 Task: Reply to email with the signature Claire Howard with the subject 'Request for a refund' from softage.1@softage.net with the message 'Would it be possible to schedule a project review meeting next week?'
Action: Mouse moved to (1126, 274)
Screenshot: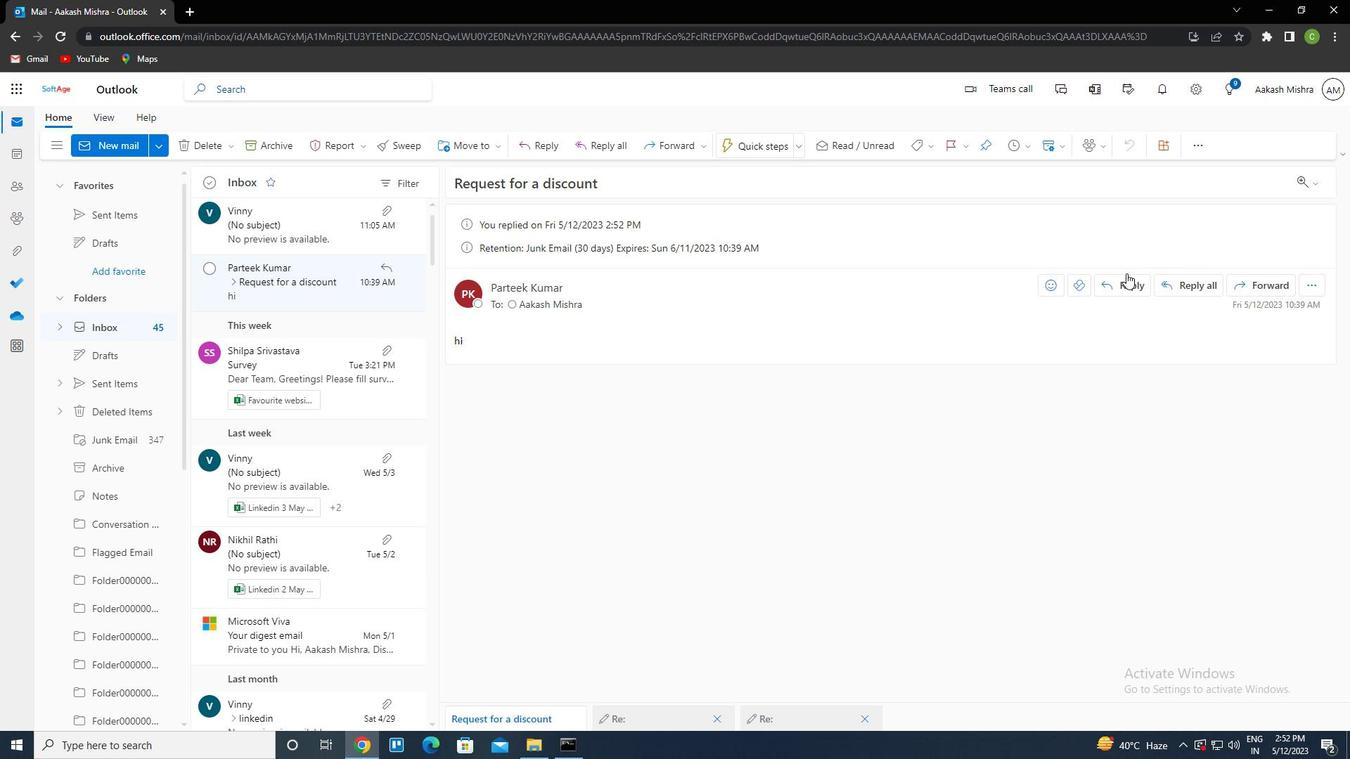 
Action: Mouse pressed left at (1126, 274)
Screenshot: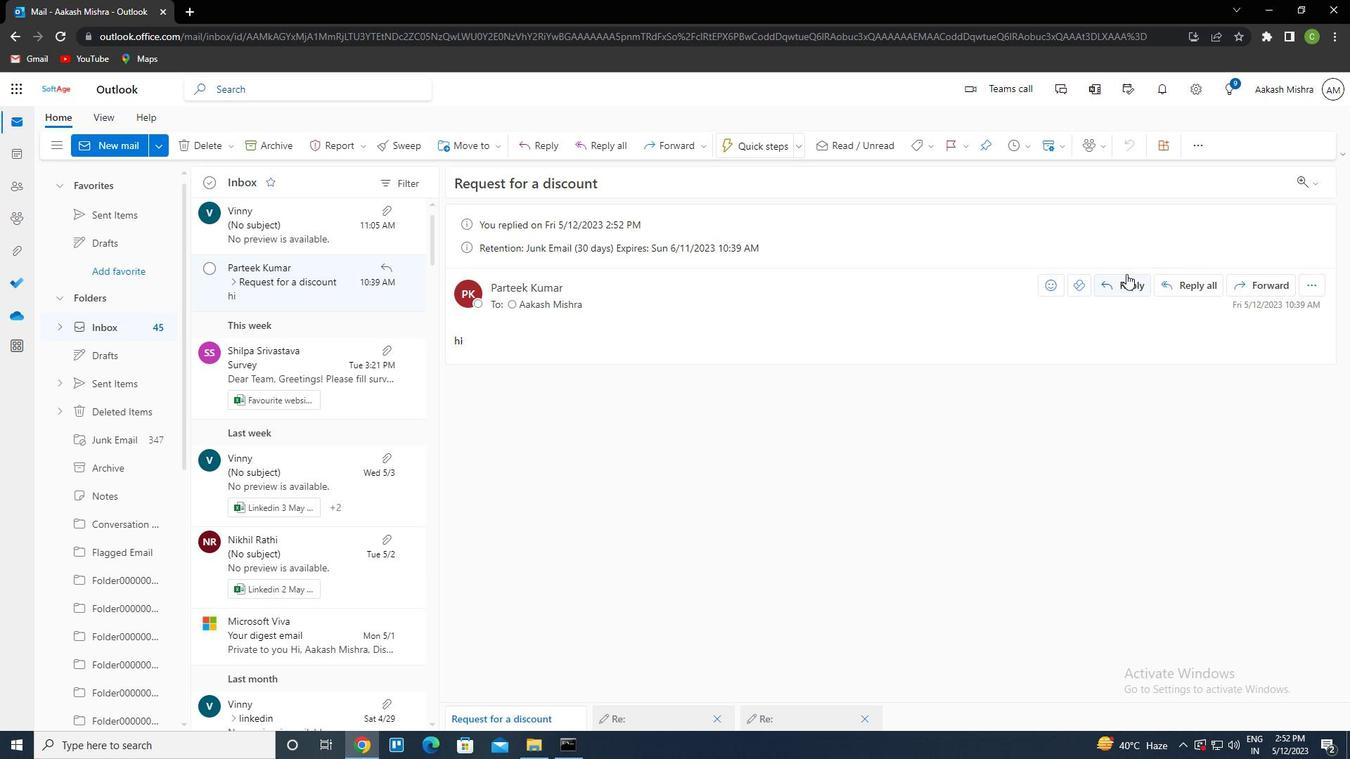 
Action: Mouse moved to (913, 150)
Screenshot: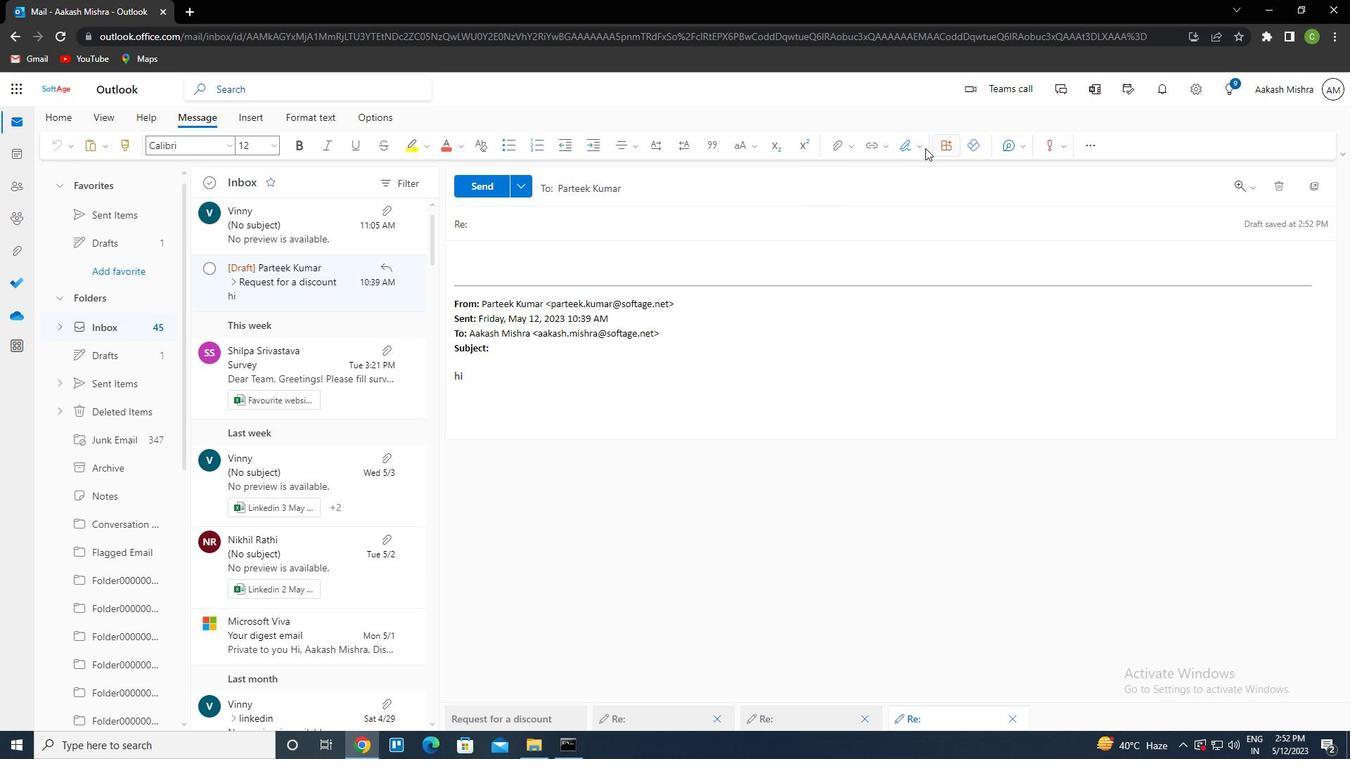 
Action: Mouse pressed left at (913, 150)
Screenshot: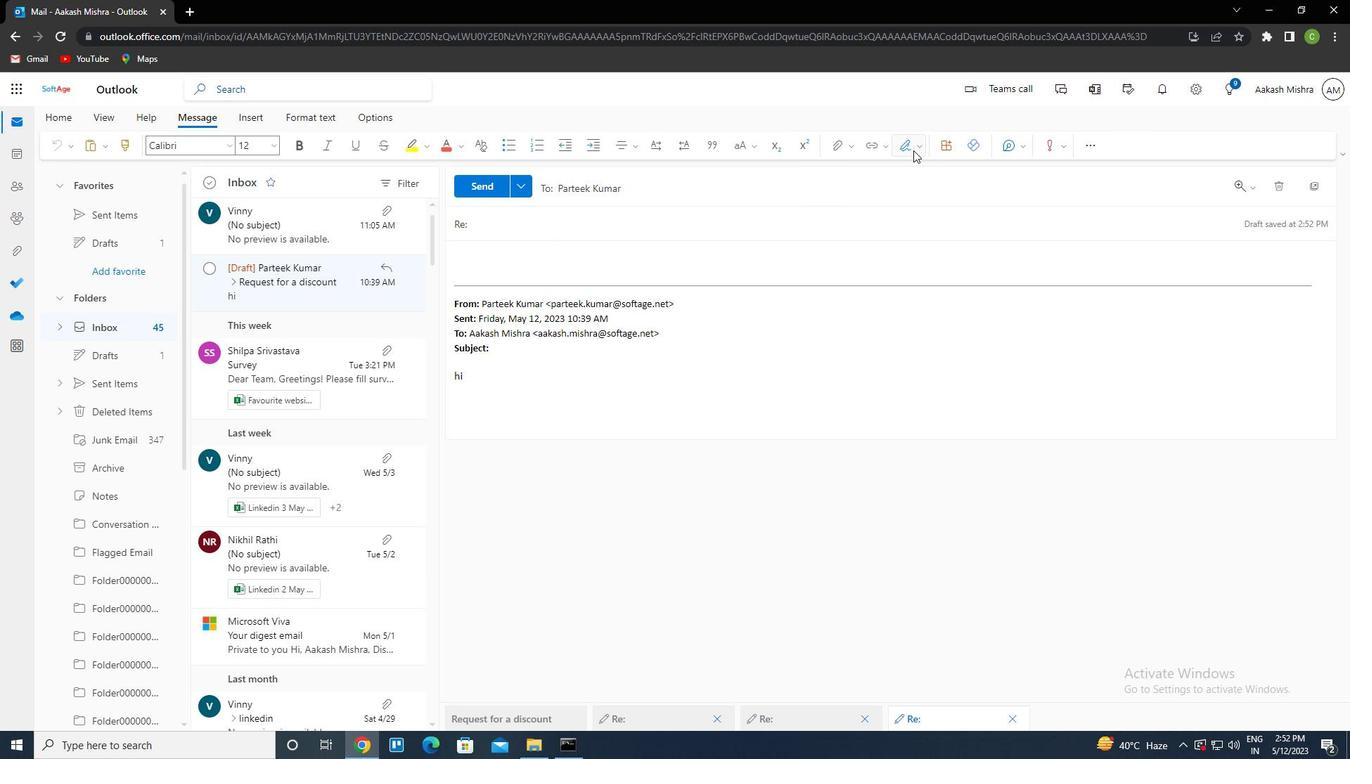
Action: Mouse moved to (873, 210)
Screenshot: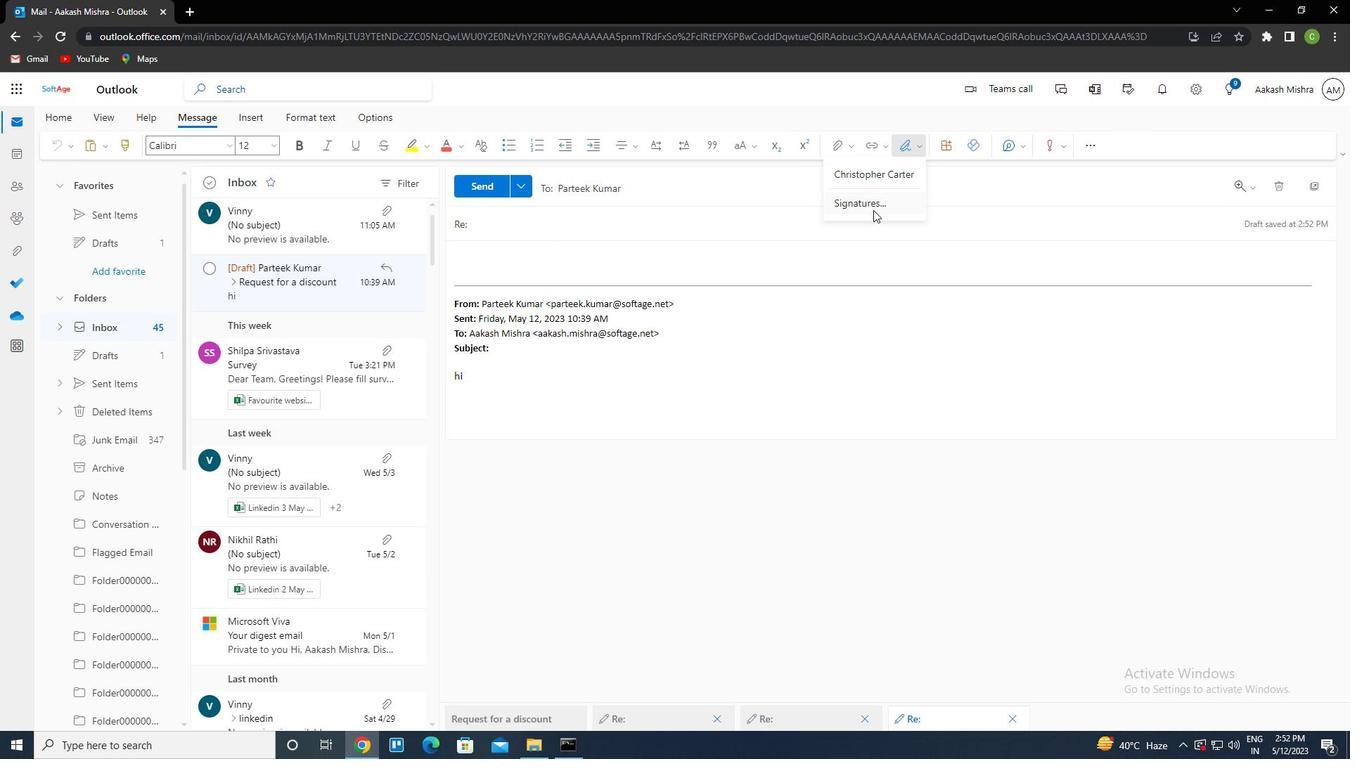 
Action: Mouse pressed left at (873, 210)
Screenshot: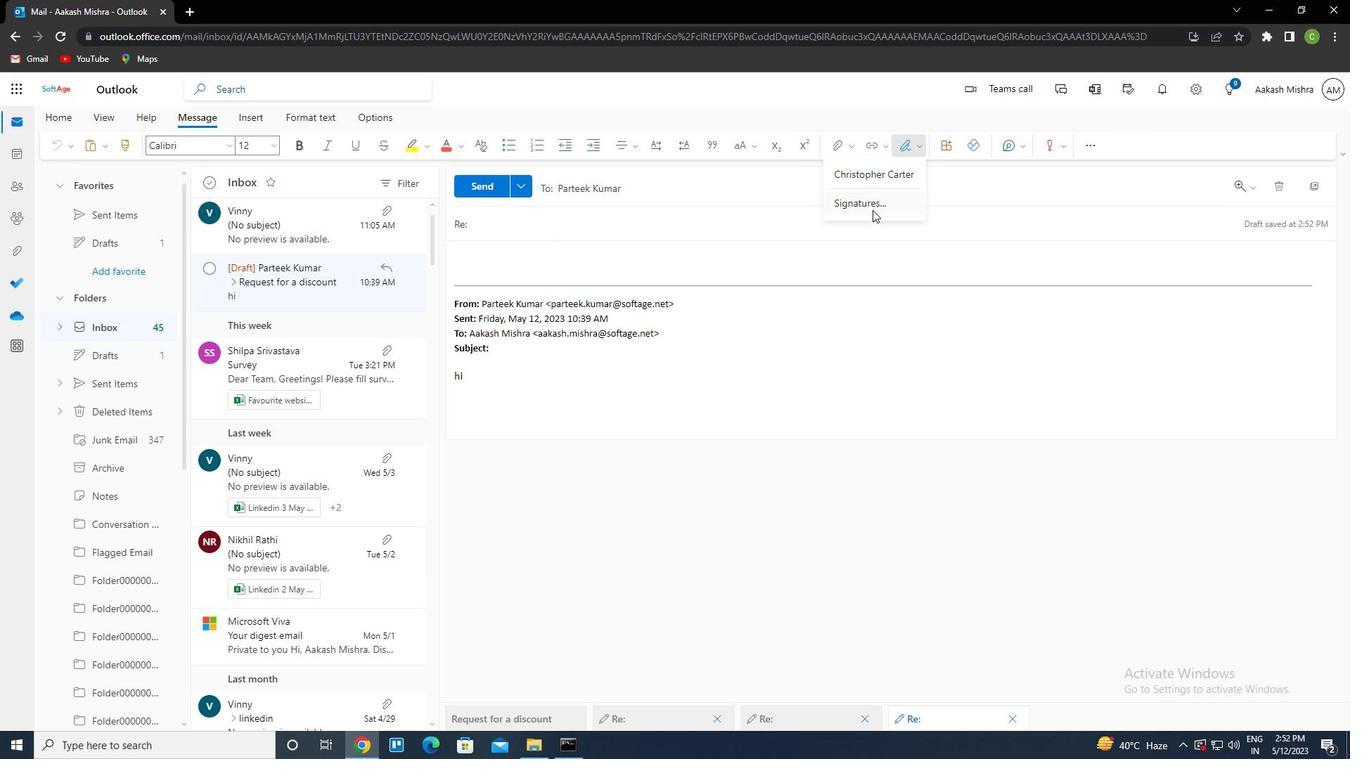 
Action: Mouse moved to (950, 253)
Screenshot: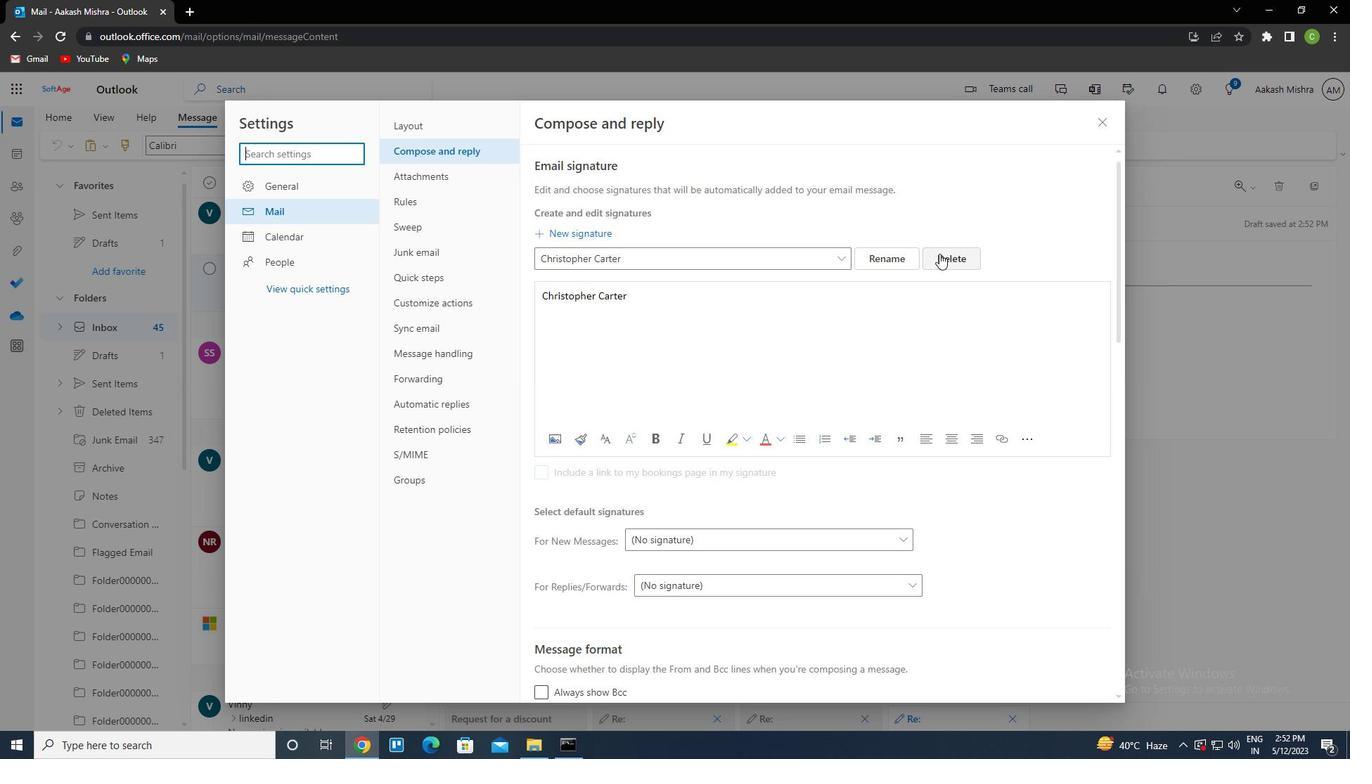 
Action: Mouse pressed left at (950, 253)
Screenshot: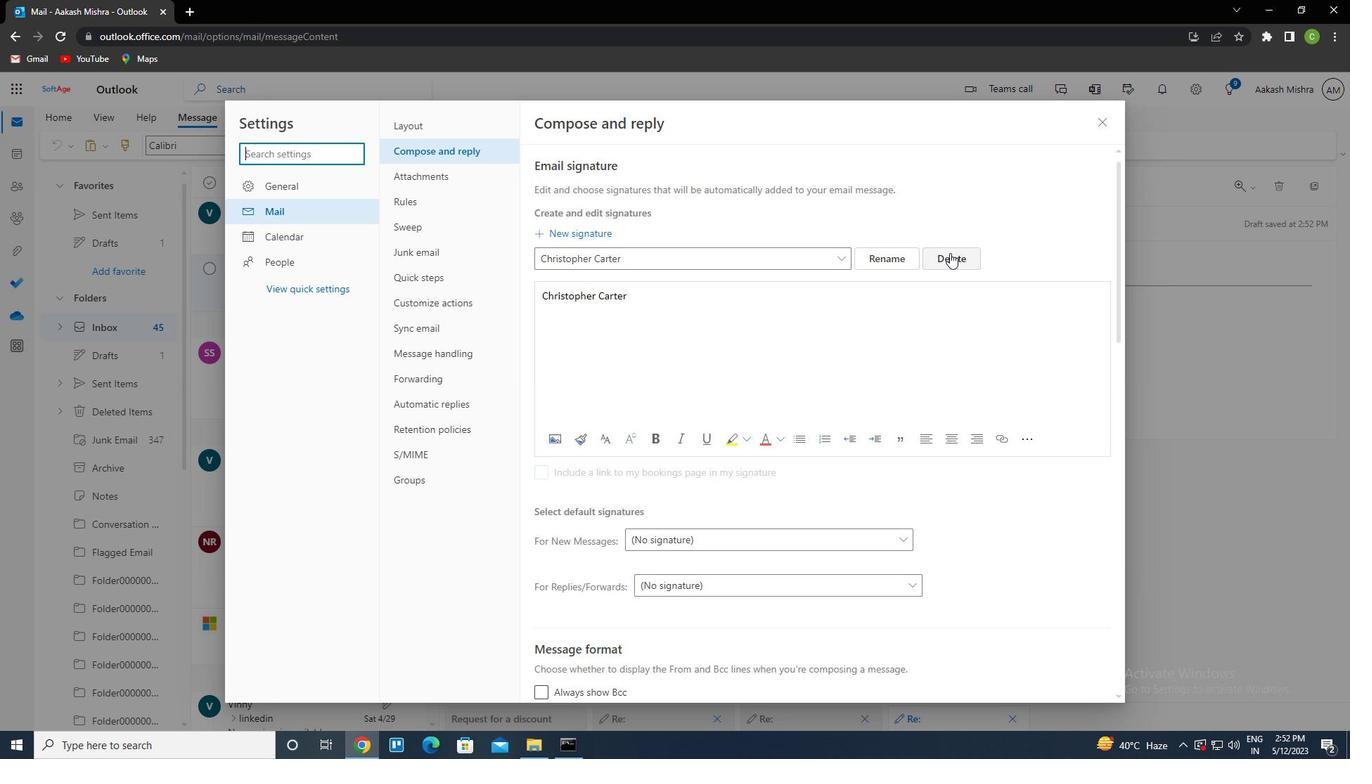 
Action: Mouse moved to (633, 263)
Screenshot: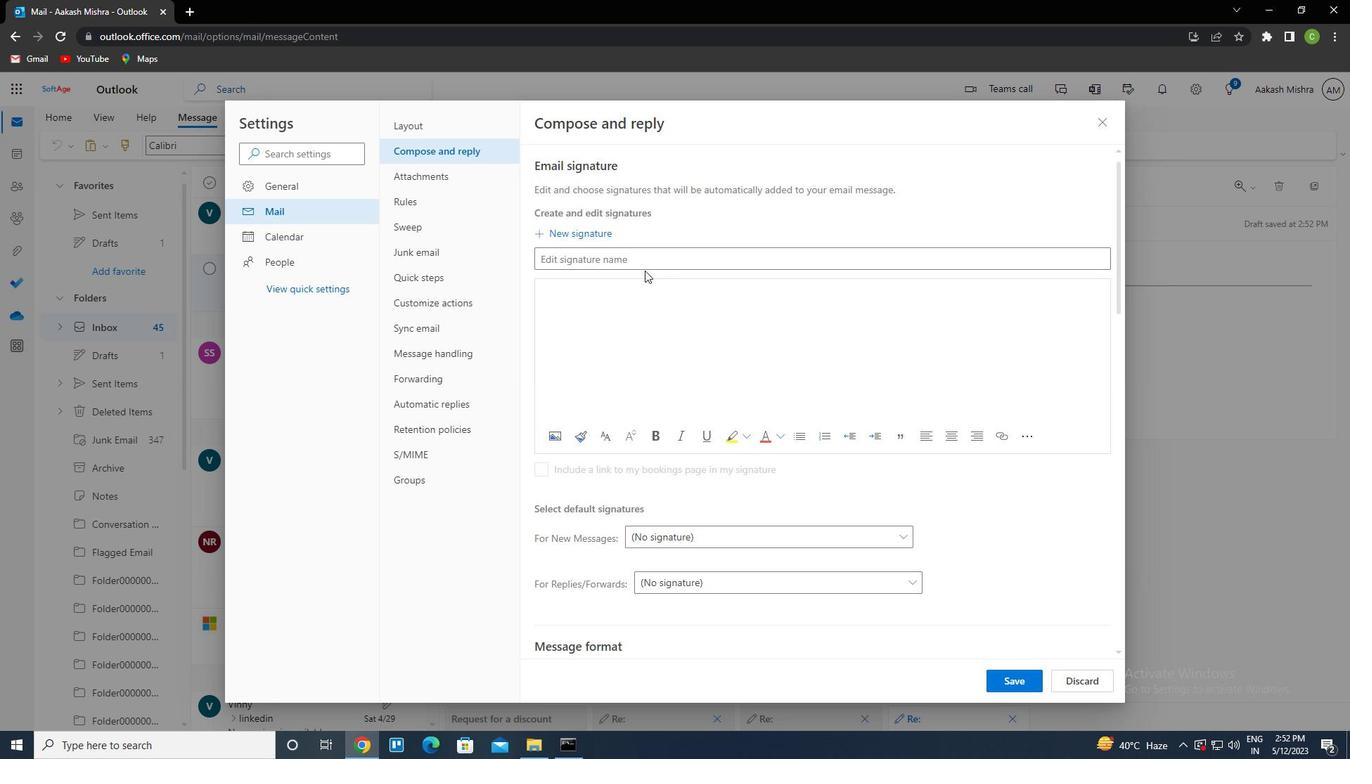 
Action: Mouse pressed left at (633, 263)
Screenshot: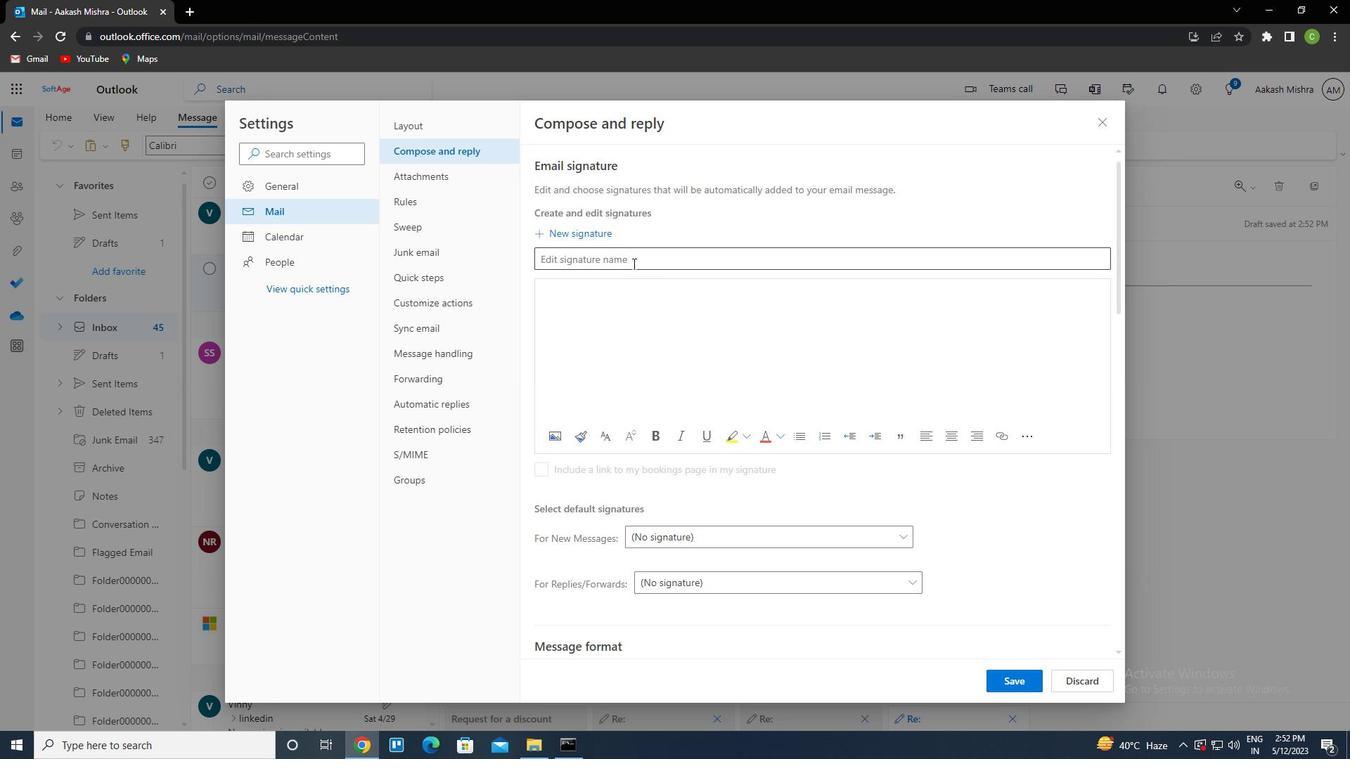 
Action: Key pressed <Key.caps_lock>c<Key.caps_lock>lais<Key.backspace>re<Key.space><Key.caps_lock>h<Key.caps_lock>oward<Key.tab><Key.caps_lock>c<Key.caps_lock>laire<Key.space><Key.caps_lock>h<Key.caps_lock>oward
Screenshot: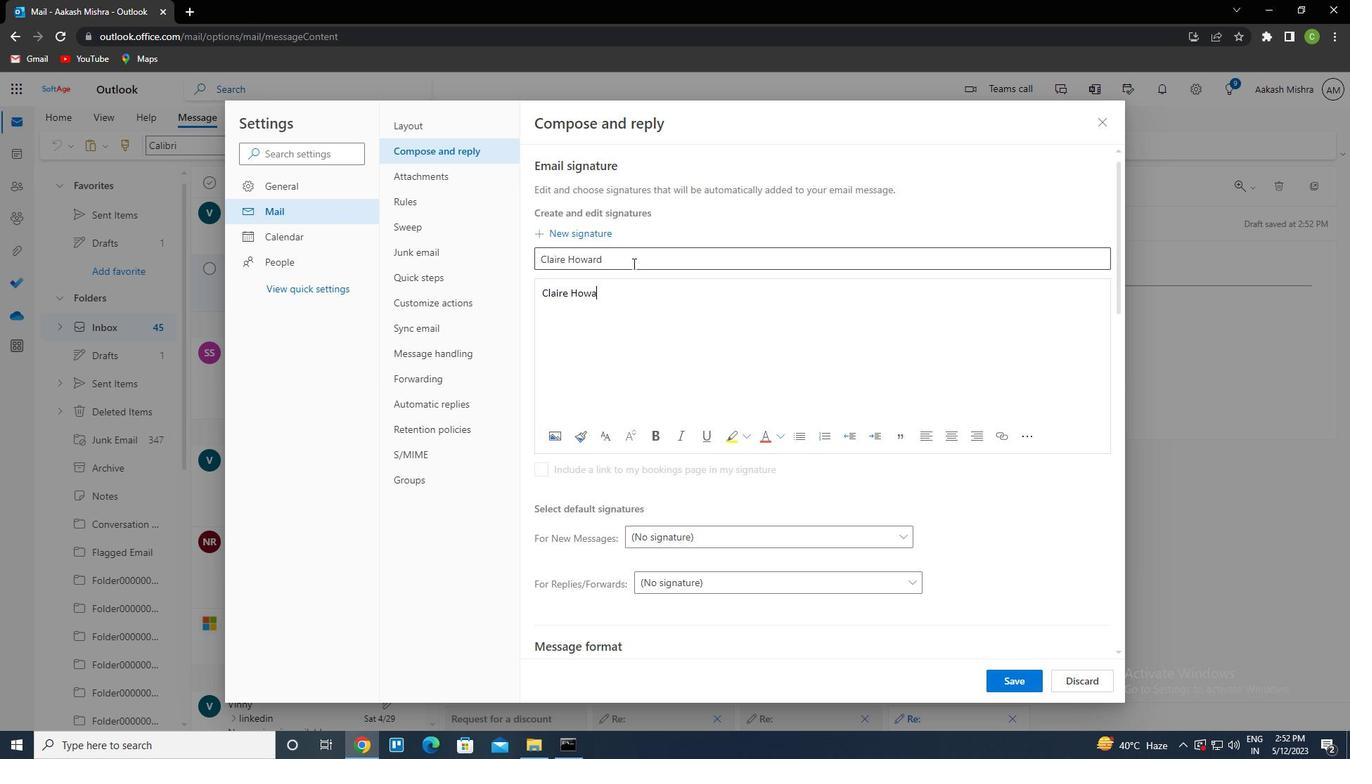 
Action: Mouse moved to (1008, 678)
Screenshot: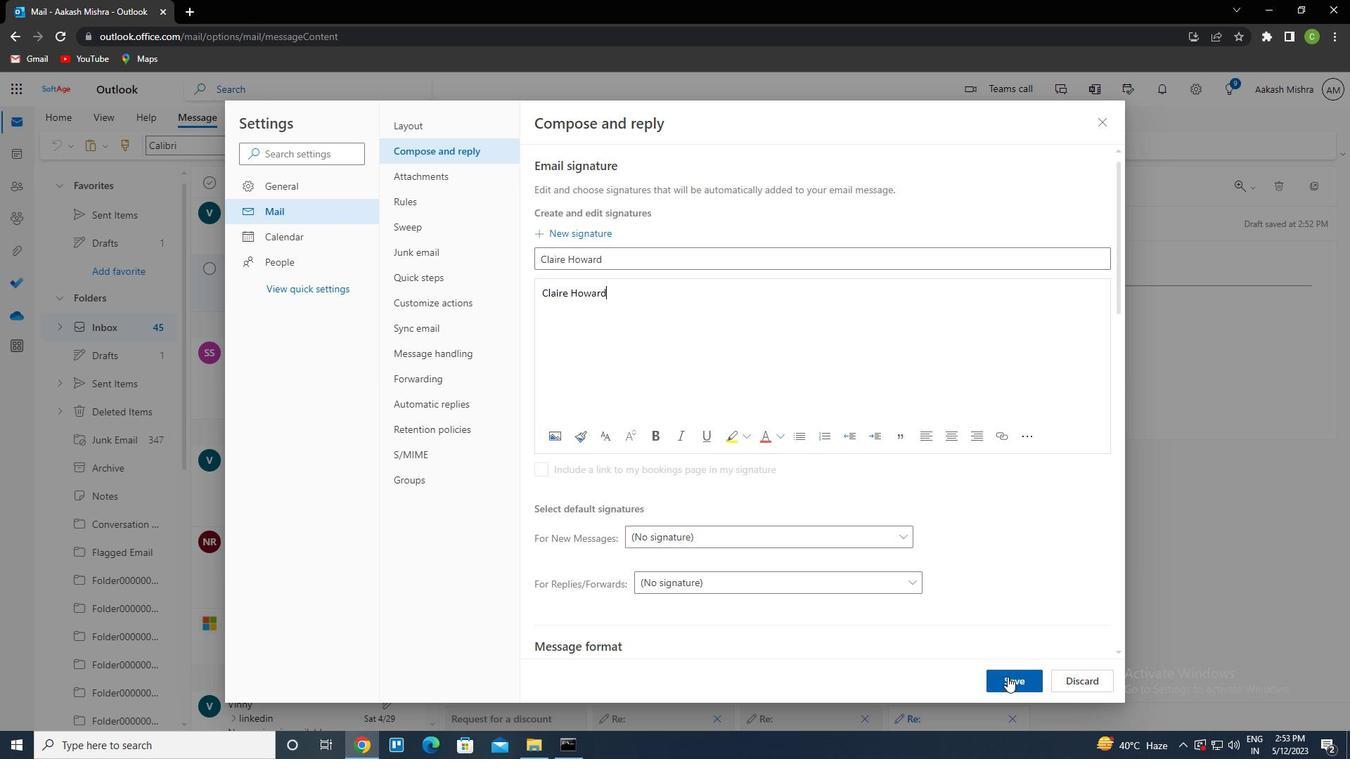 
Action: Mouse pressed left at (1008, 678)
Screenshot: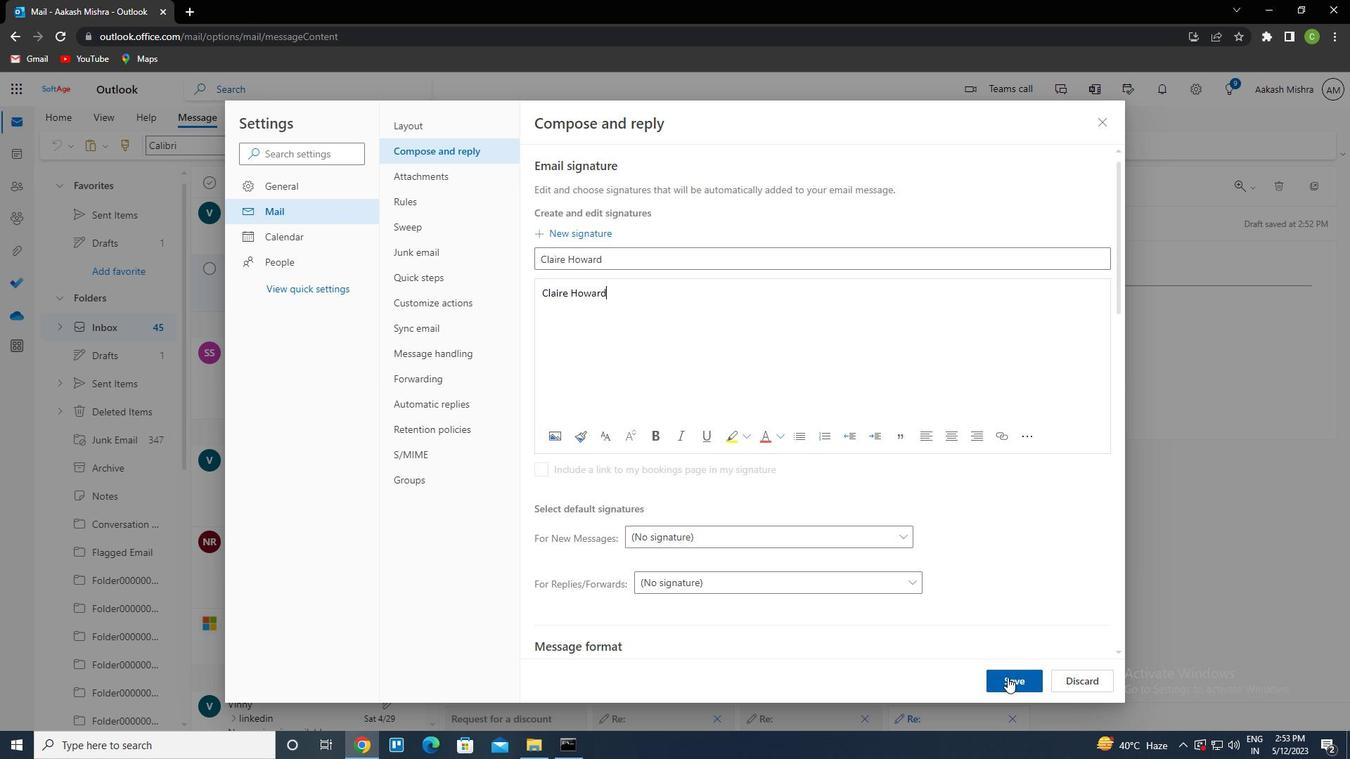 
Action: Mouse moved to (1098, 120)
Screenshot: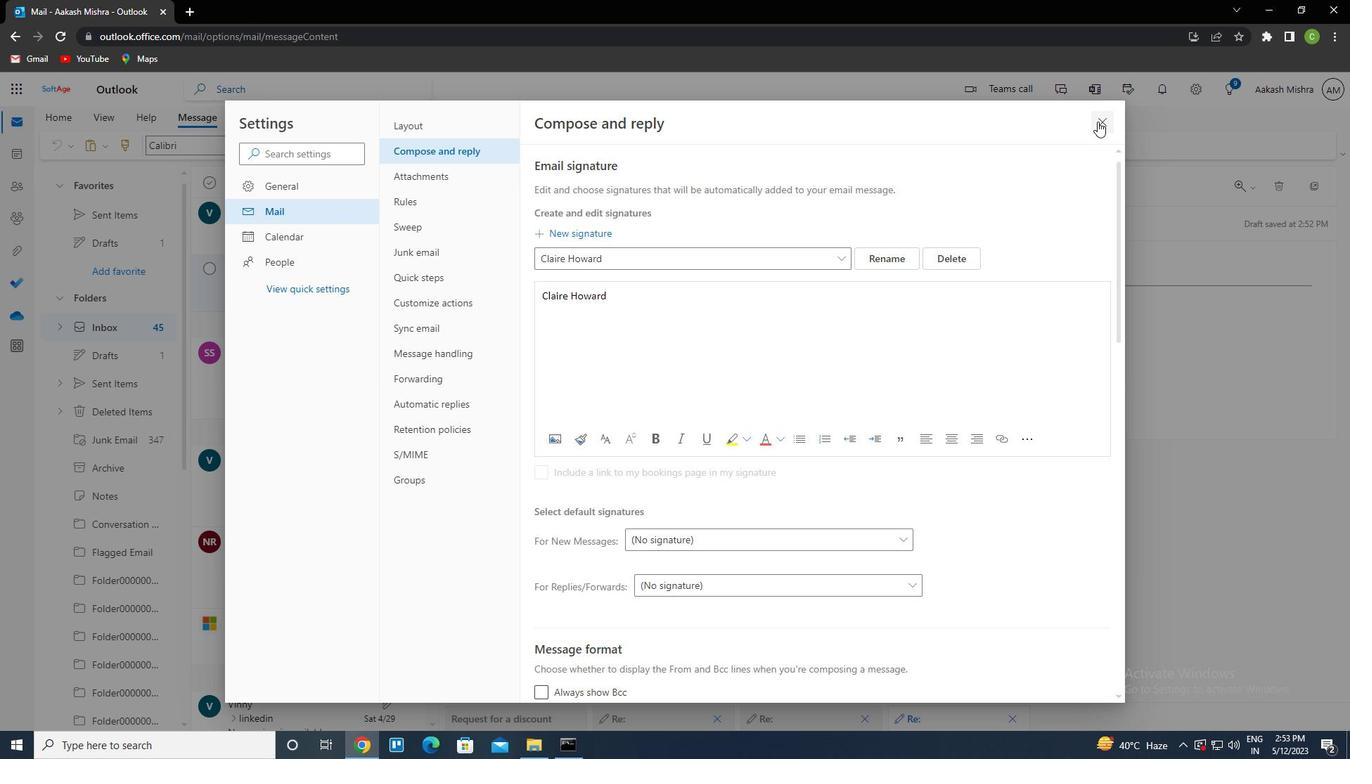 
Action: Mouse pressed left at (1098, 120)
Screenshot: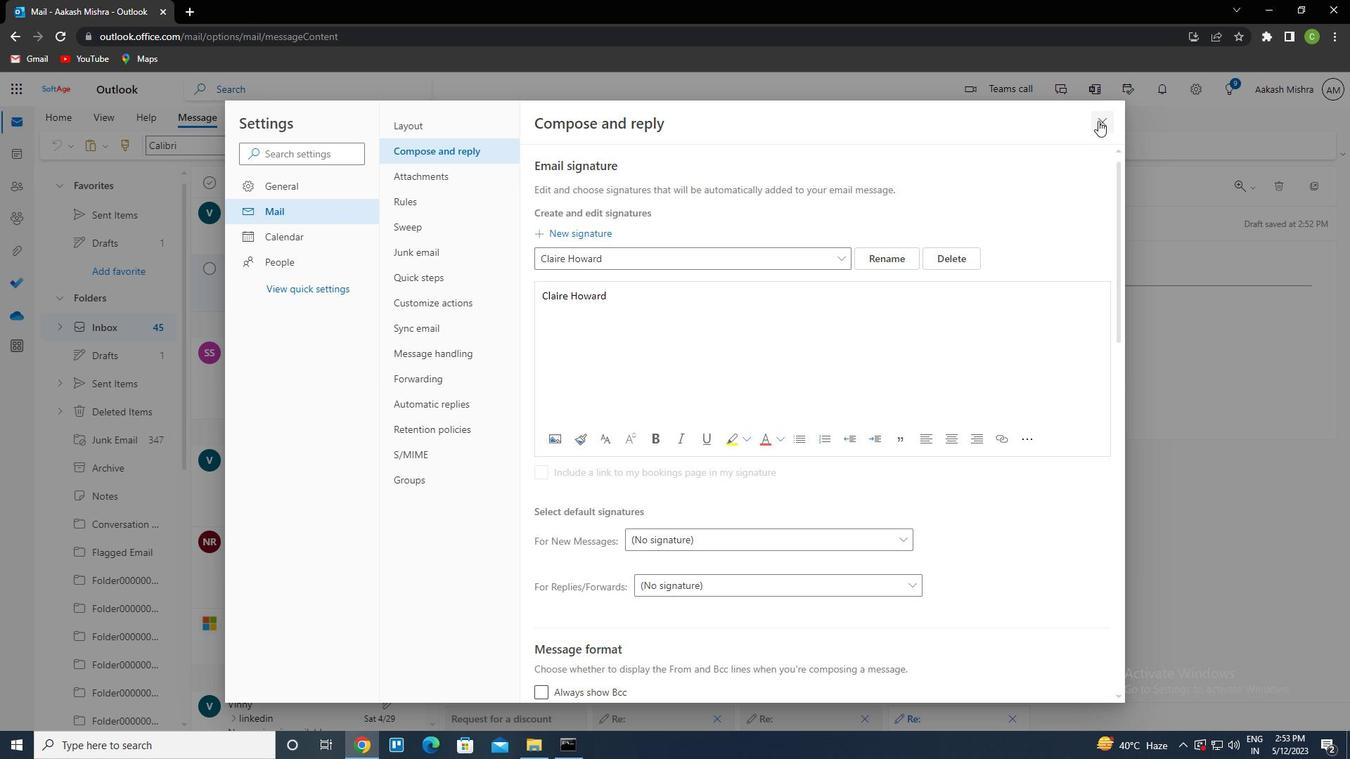 
Action: Mouse moved to (948, 144)
Screenshot: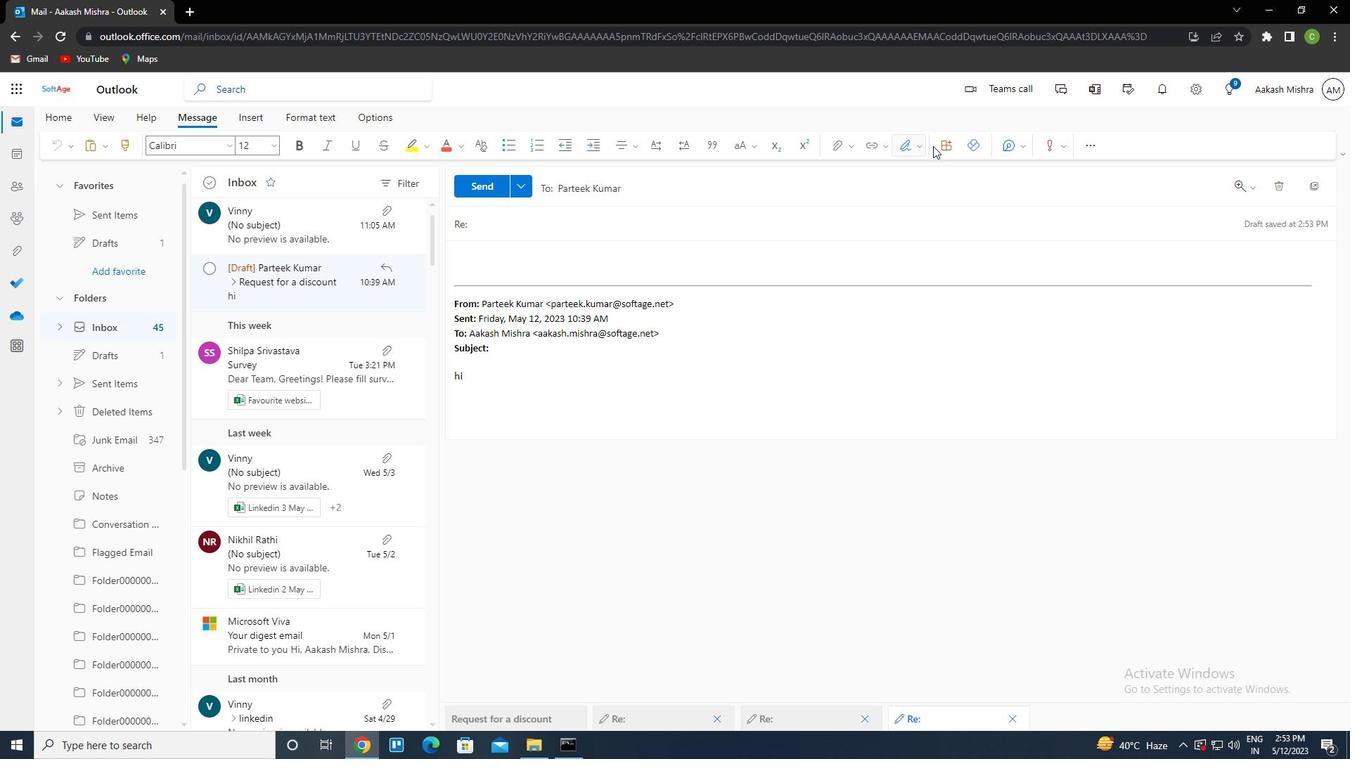 
Action: Mouse pressed left at (948, 144)
Screenshot: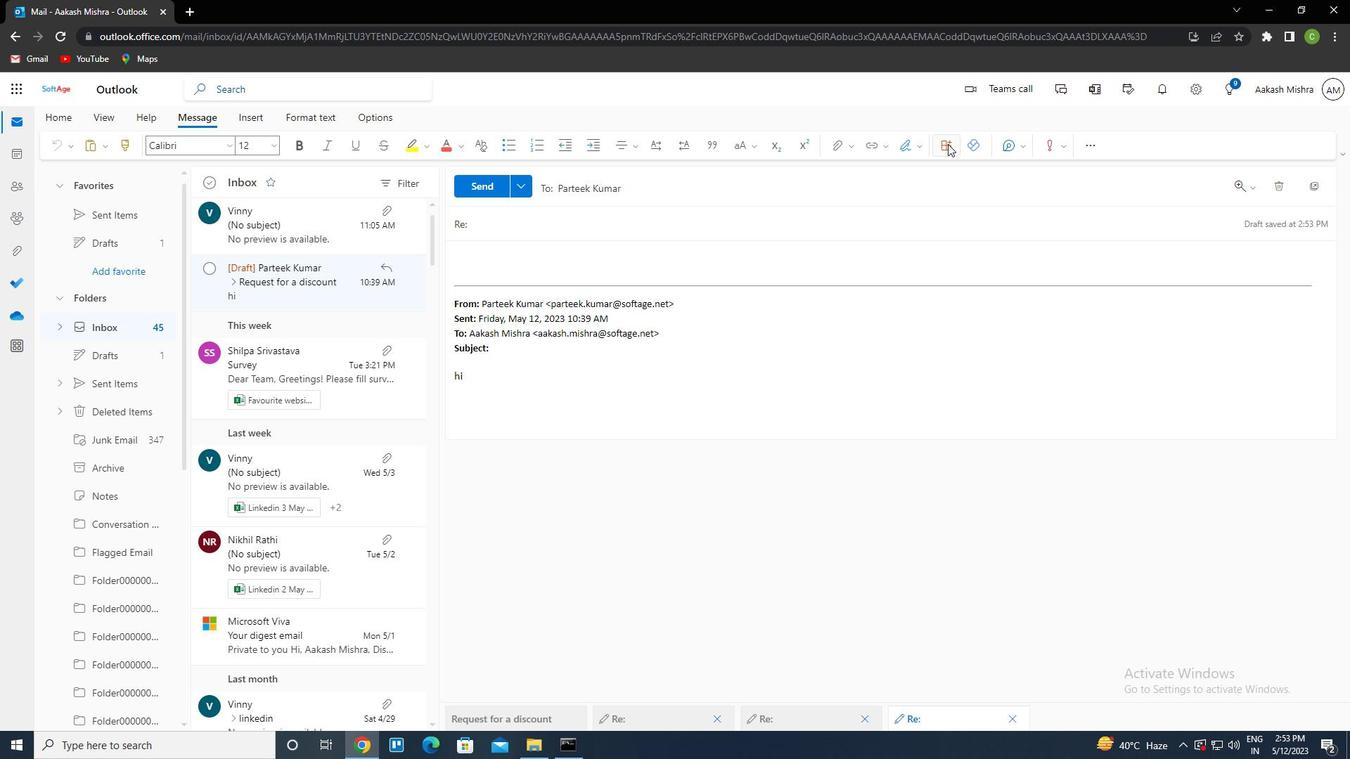 
Action: Mouse moved to (974, 123)
Screenshot: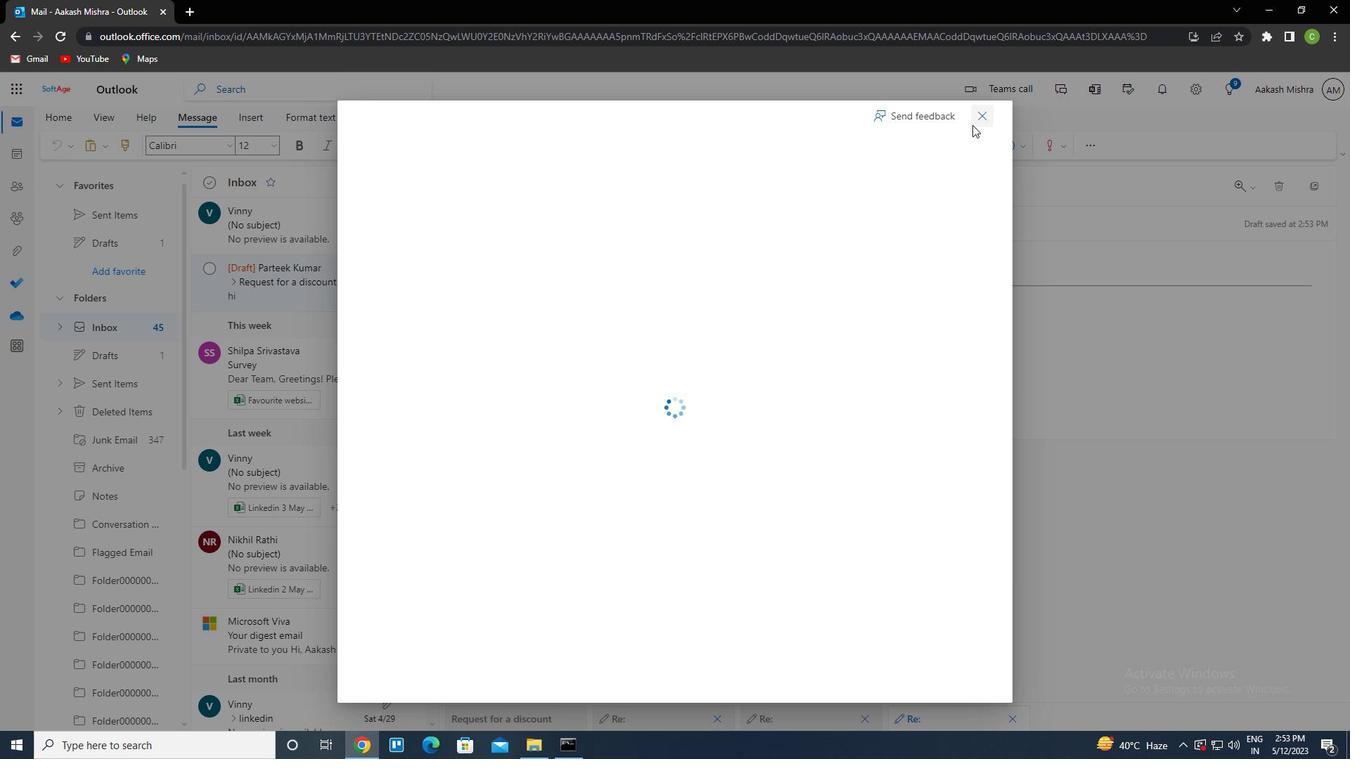 
Action: Mouse pressed left at (974, 123)
Screenshot: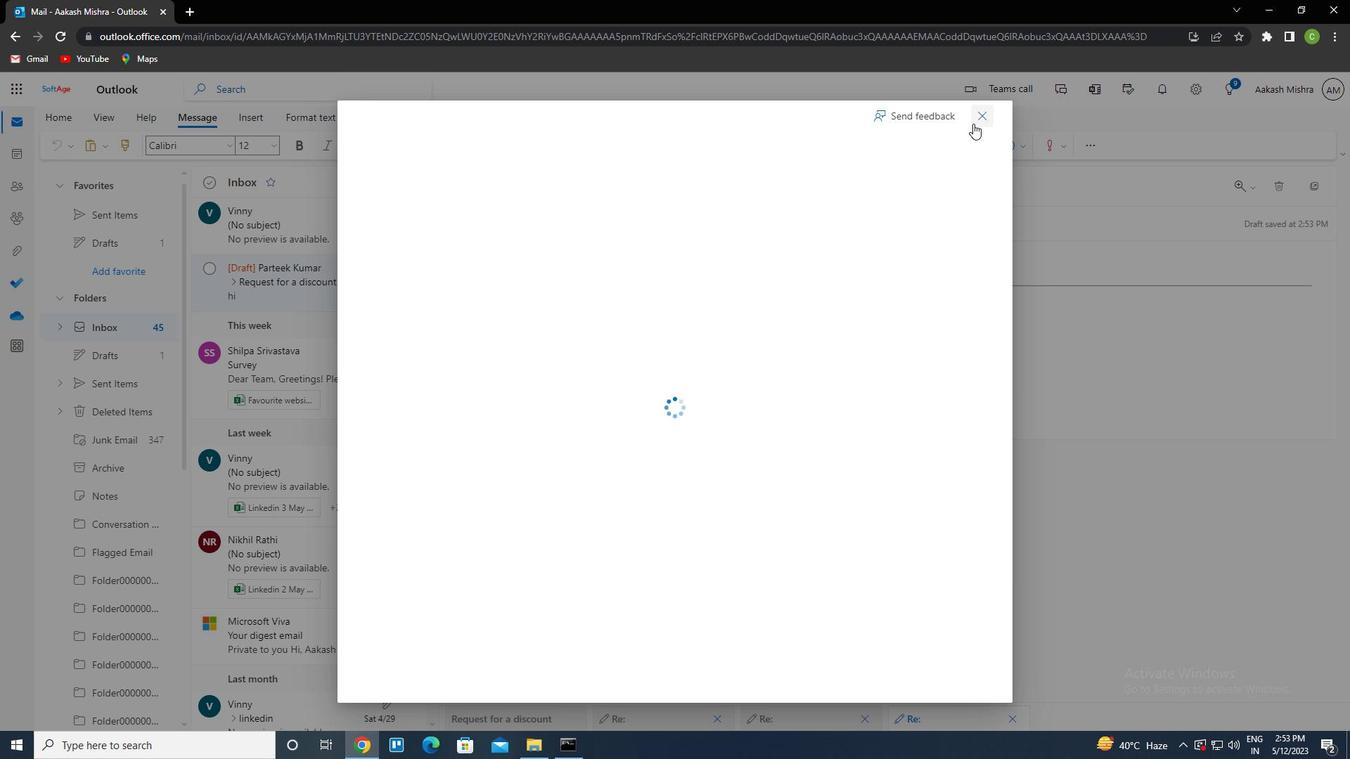 
Action: Mouse moved to (918, 148)
Screenshot: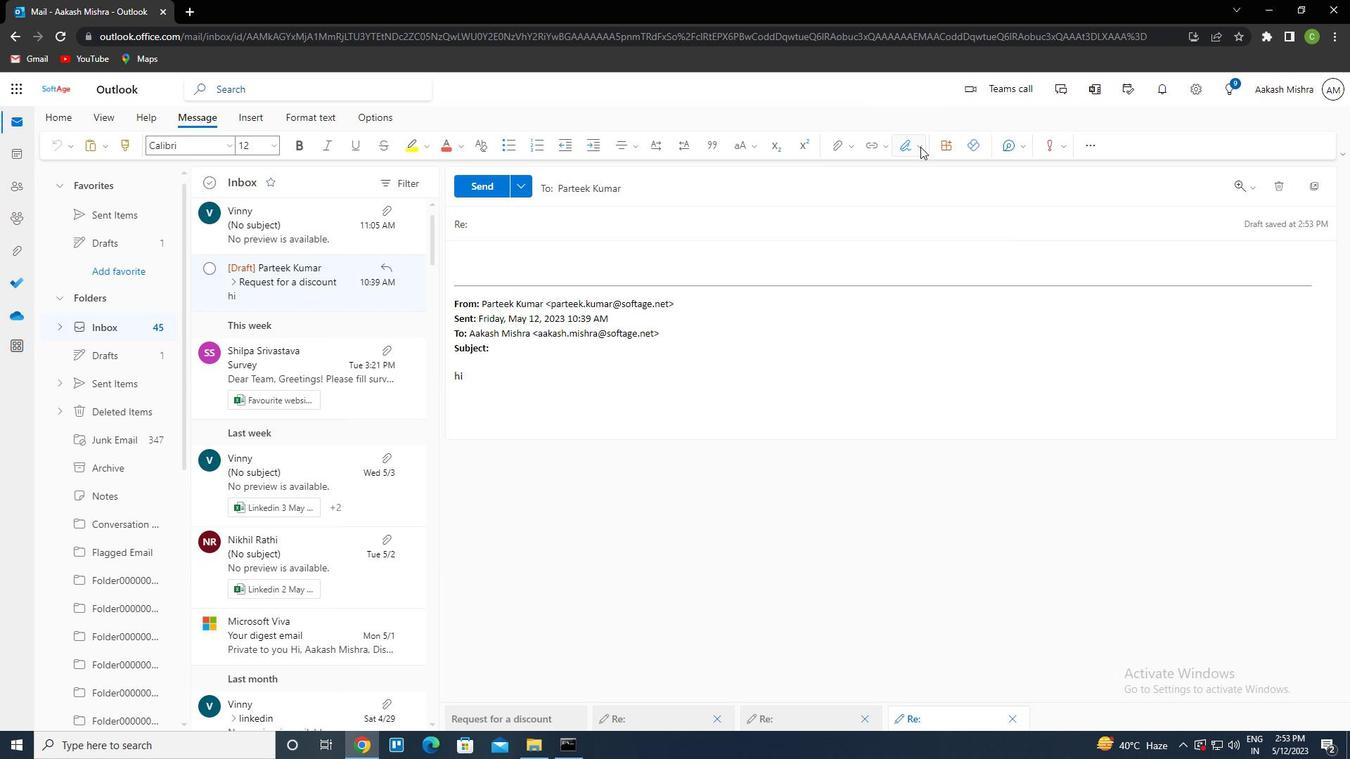 
Action: Mouse pressed left at (918, 148)
Screenshot: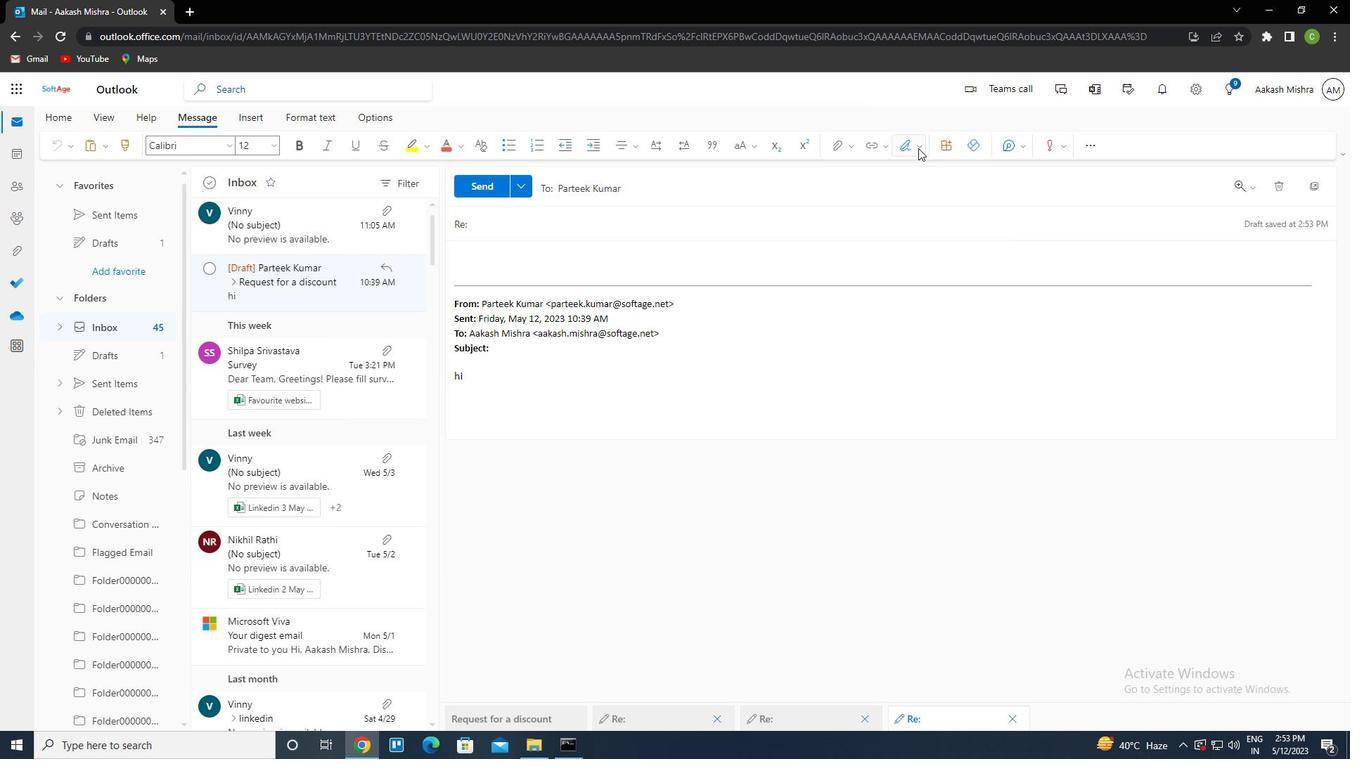 
Action: Mouse moved to (895, 169)
Screenshot: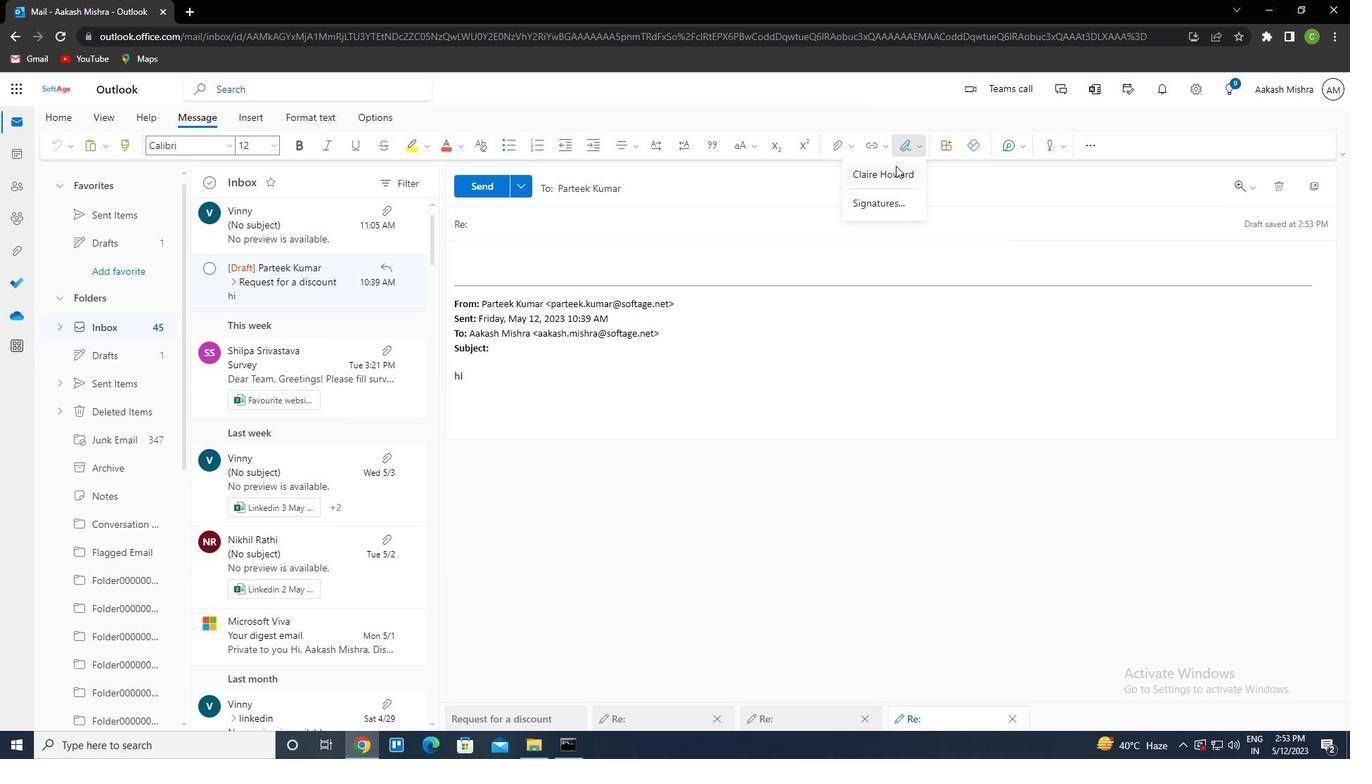 
Action: Mouse pressed left at (895, 169)
Screenshot: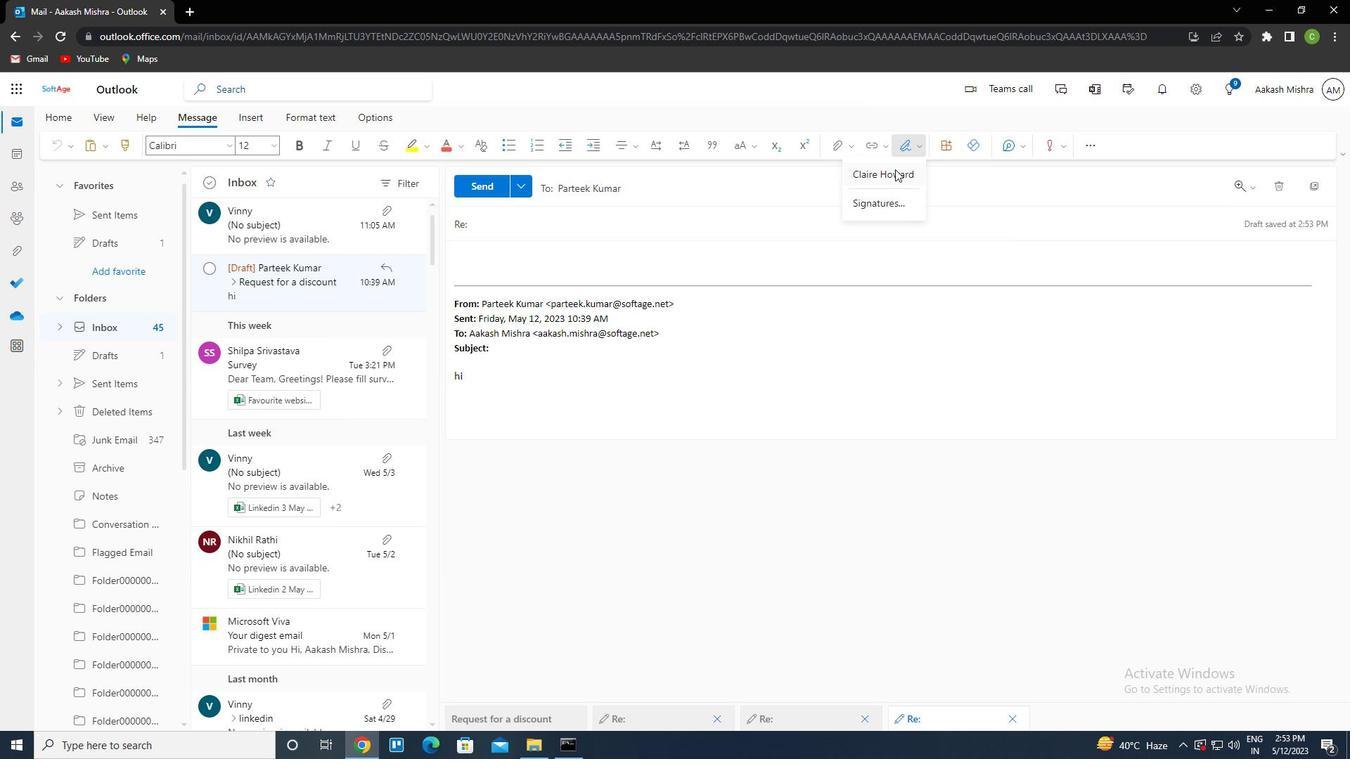 
Action: Mouse moved to (497, 230)
Screenshot: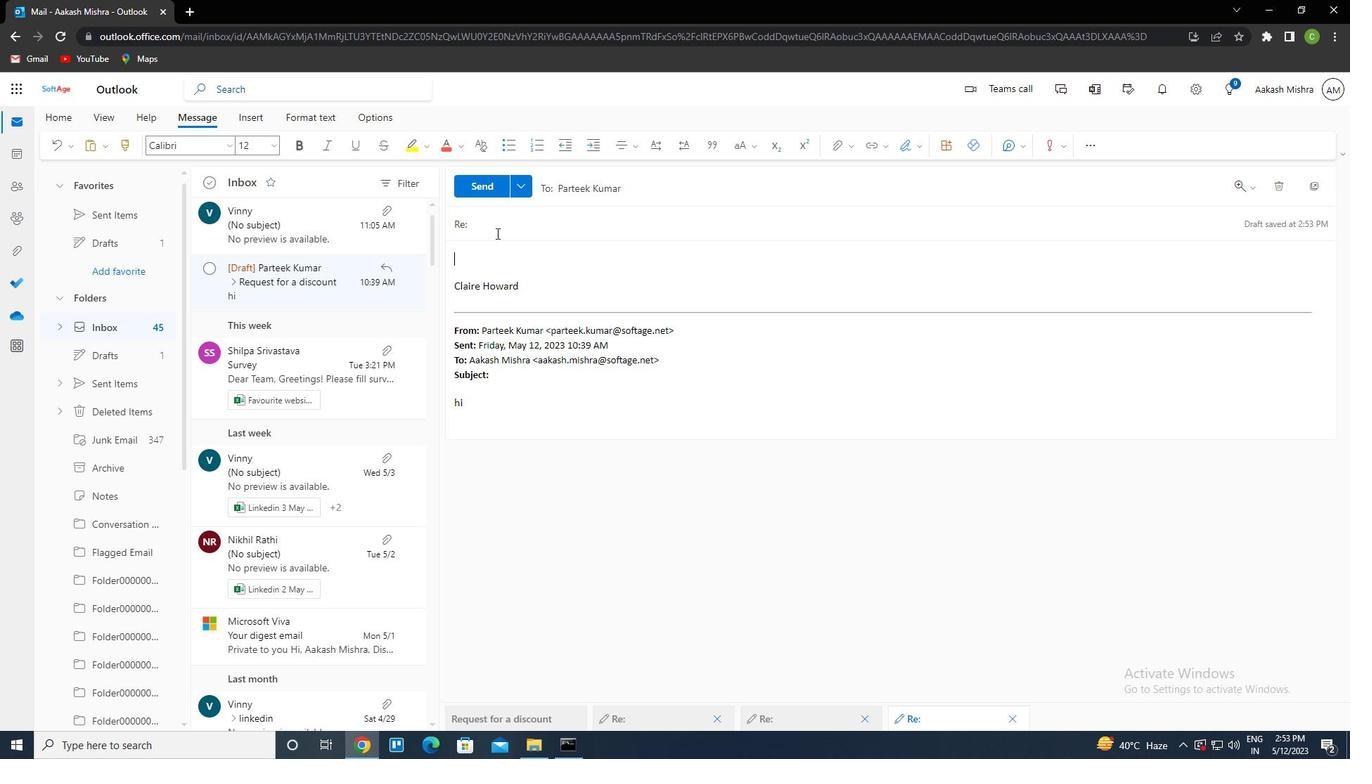 
Action: Mouse pressed left at (497, 230)
Screenshot: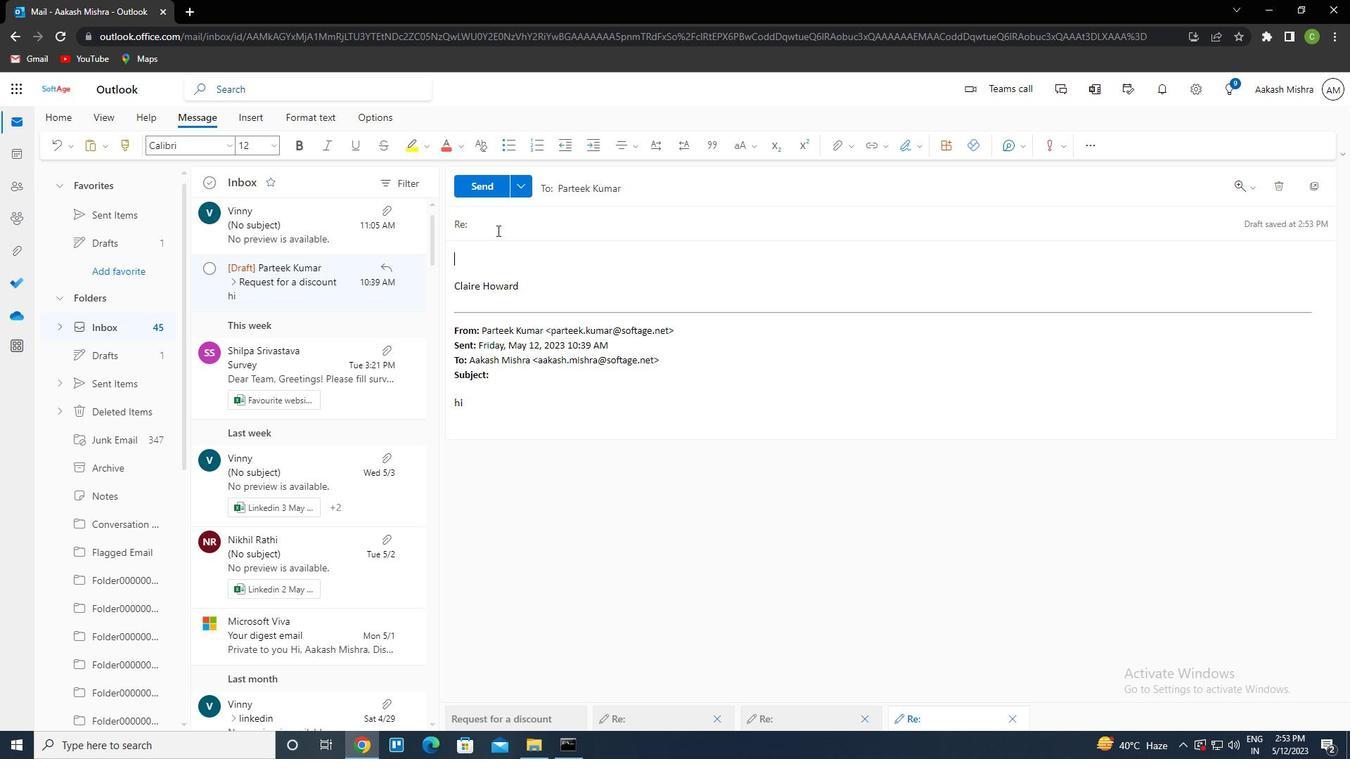 
Action: Mouse moved to (497, 230)
Screenshot: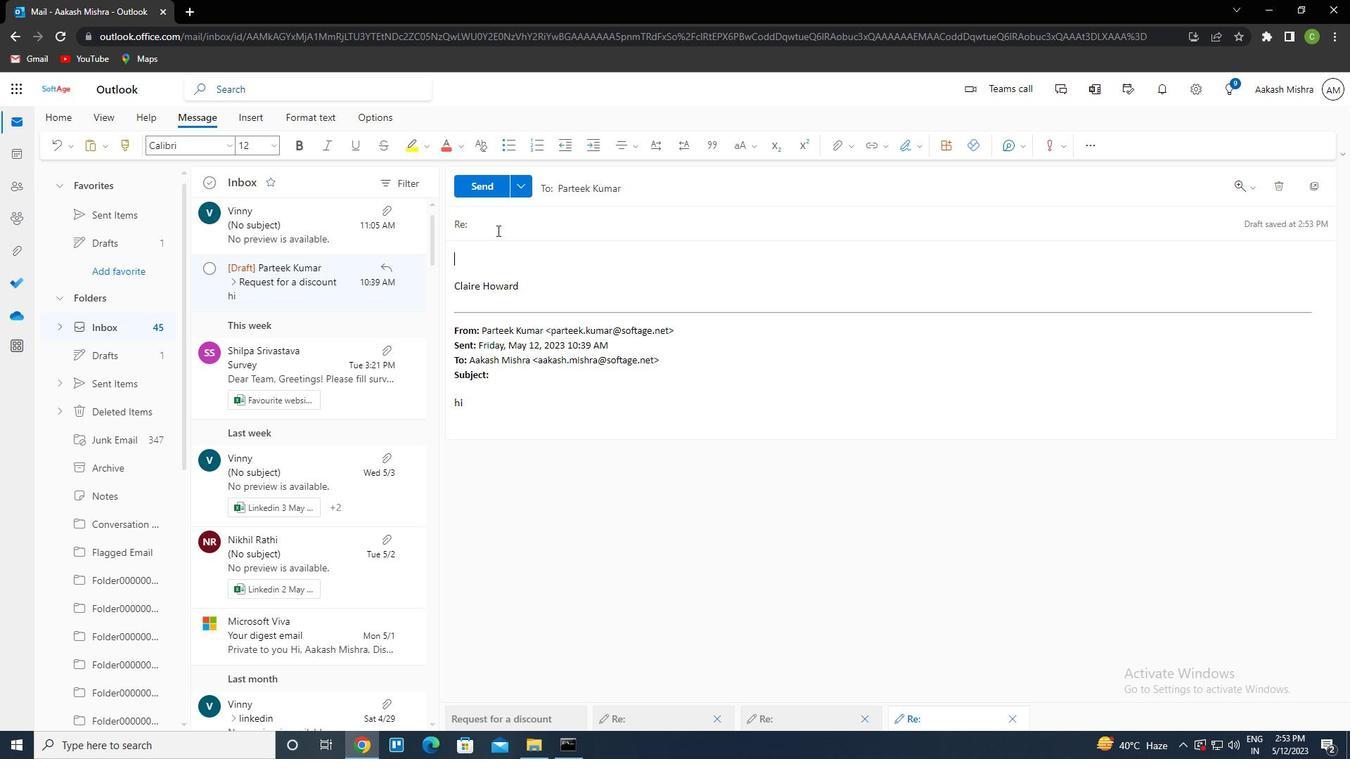 
Action: Key pressed <Key.caps_lock>r<Key.caps_lock>equest<Key.space>for<Key.space>a<Key.space>refund<Key.tab><Key.caps_lock>w<Key.caps_lock>ould<Key.space>it<Key.space>be<Key.space>possible<Key.space>to<Key.space>schedule<Key.space>a<Key.space>project<Key.space>review<Key.space>meeting<Key.space>next<Key.space>week
Screenshot: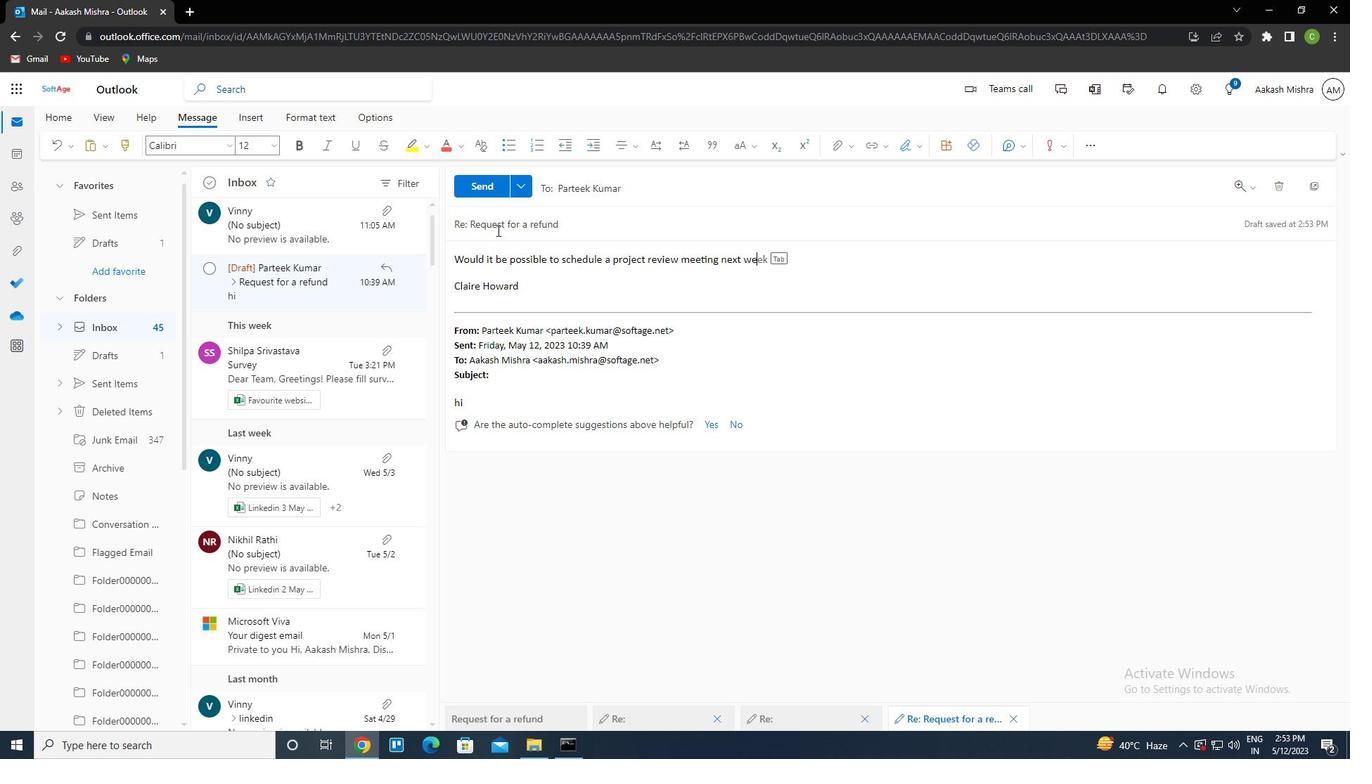 
Action: Mouse moved to (475, 187)
Screenshot: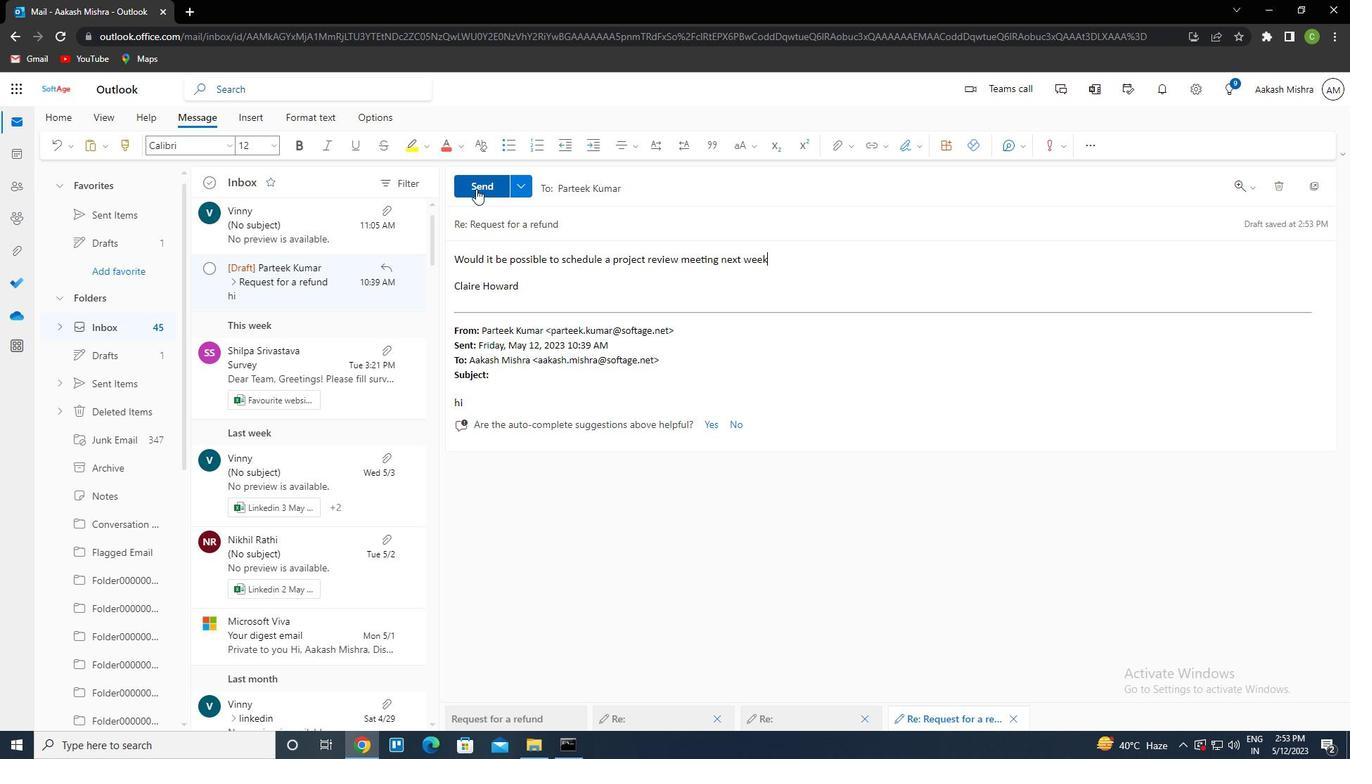 
Action: Mouse pressed left at (475, 187)
Screenshot: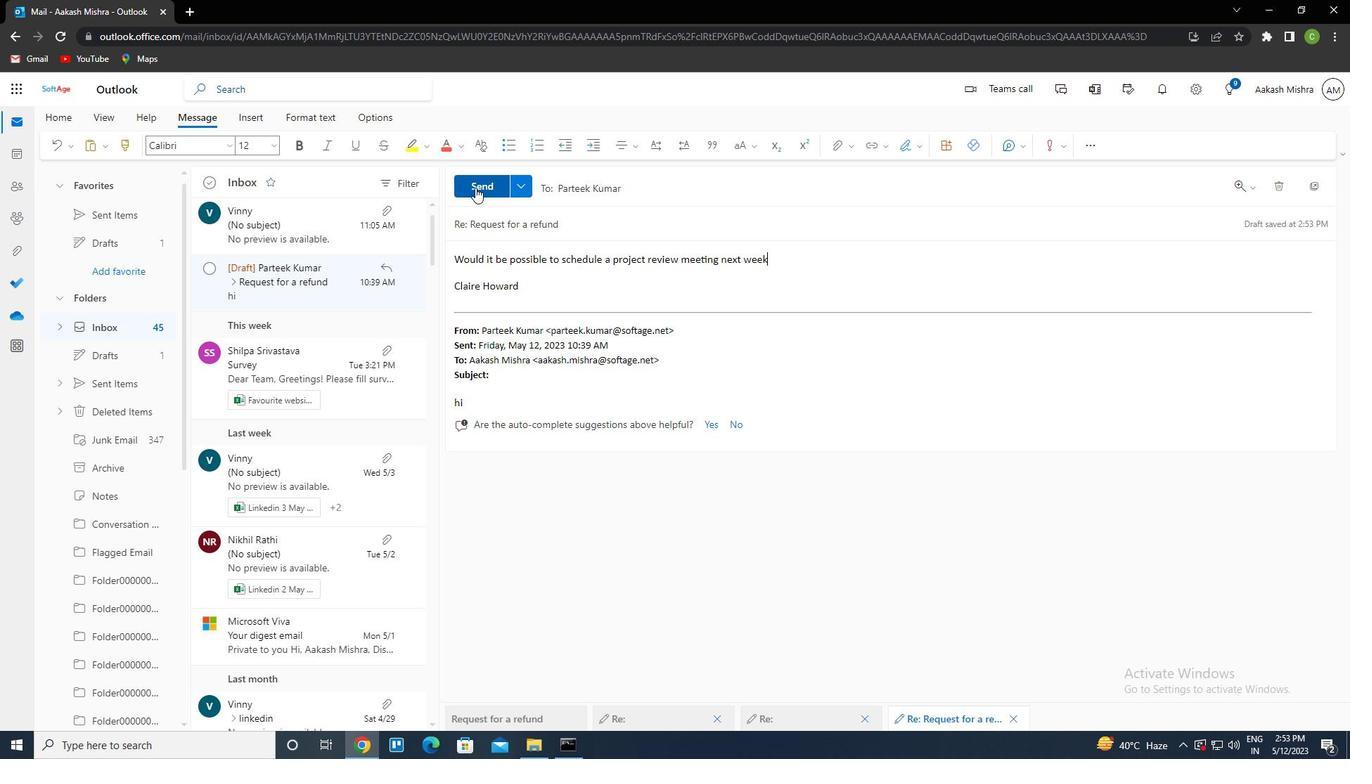 
Action: Mouse moved to (583, 373)
Screenshot: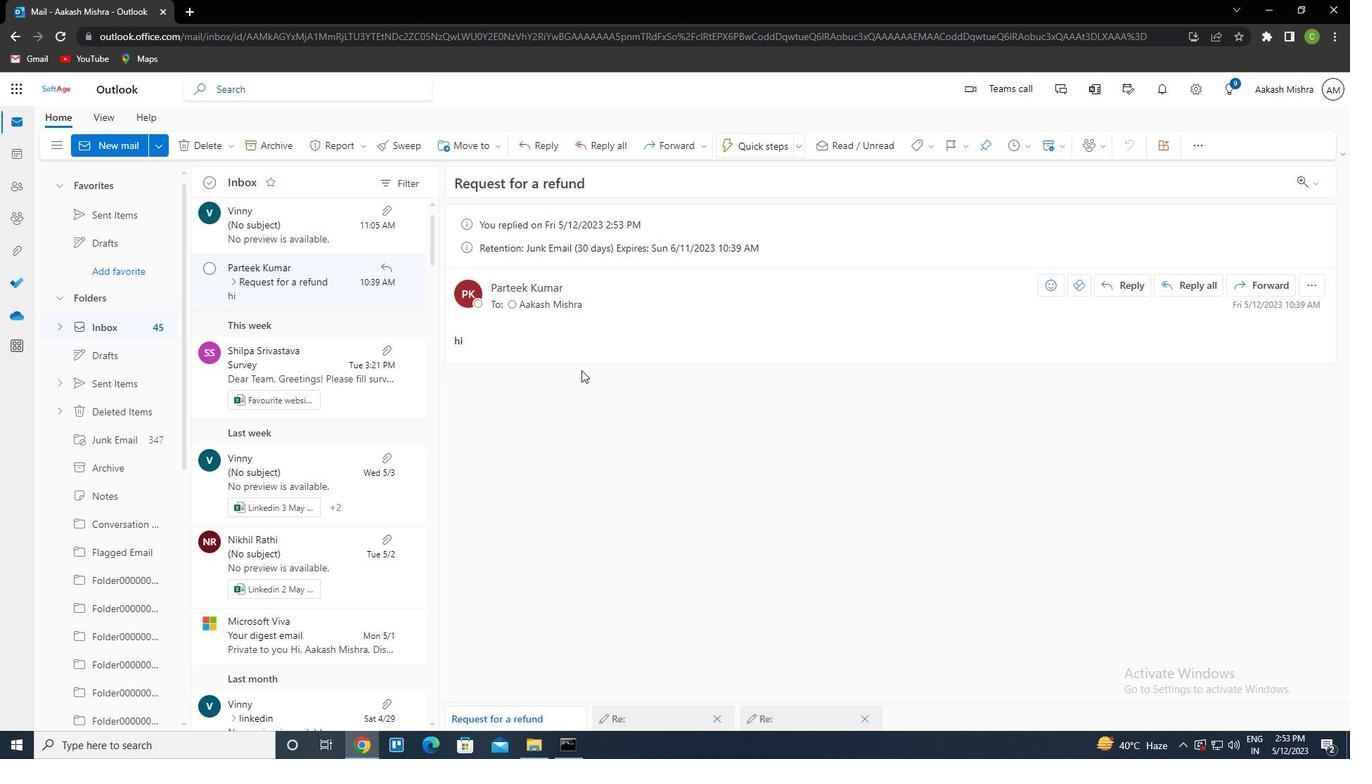 
Action: Mouse scrolled (583, 372) with delta (0, 0)
Screenshot: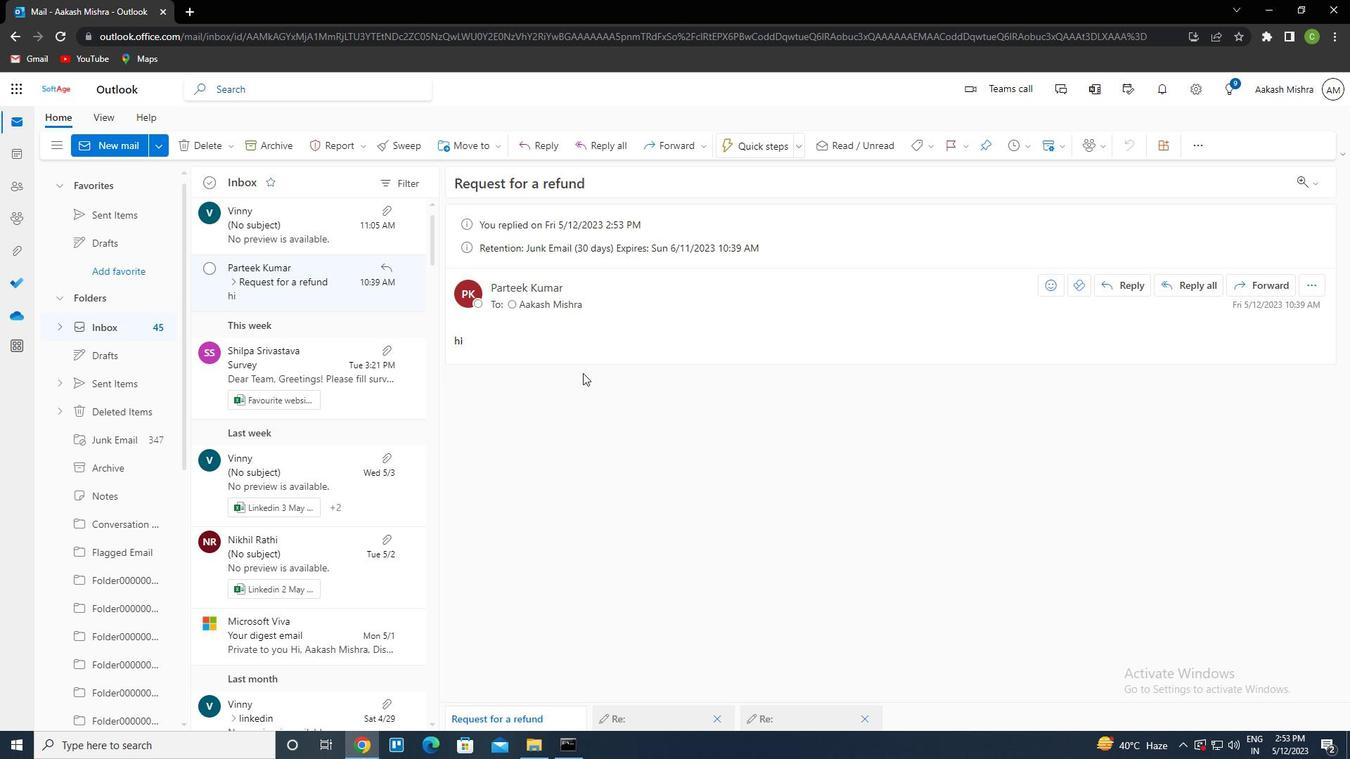 
Action: Mouse scrolled (583, 372) with delta (0, 0)
Screenshot: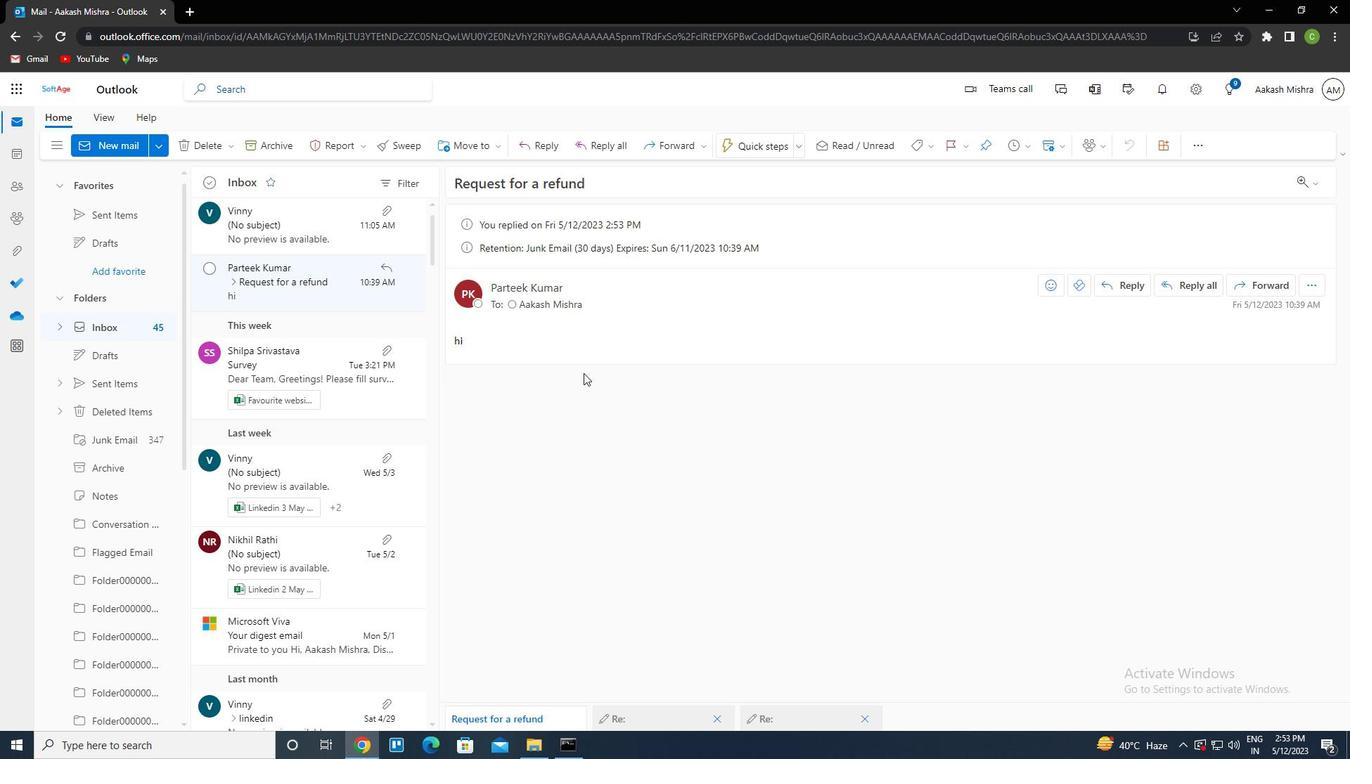 
Action: Mouse moved to (540, 526)
Screenshot: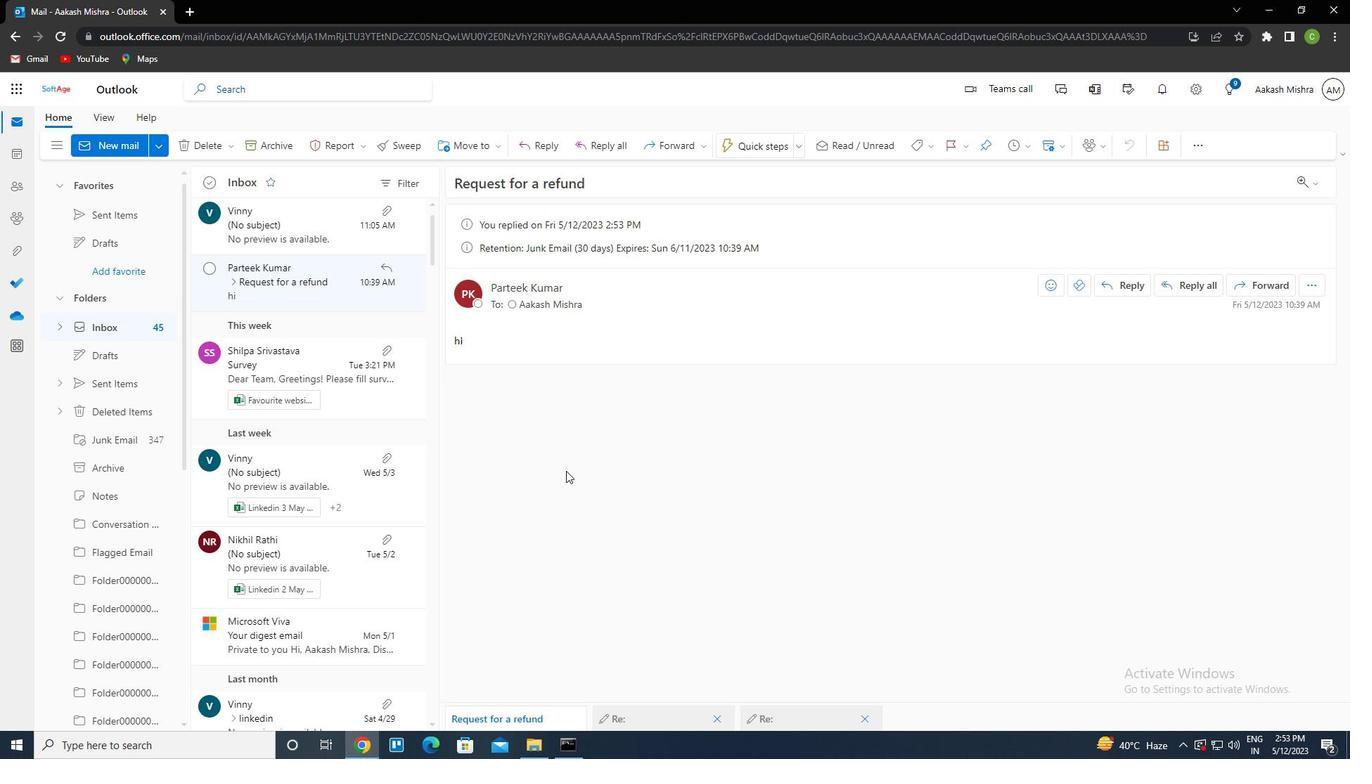 
